 Task: Locate the nearest dog-friendly wineries in the Finger Lakes region.
Action: Mouse moved to (79, 40)
Screenshot: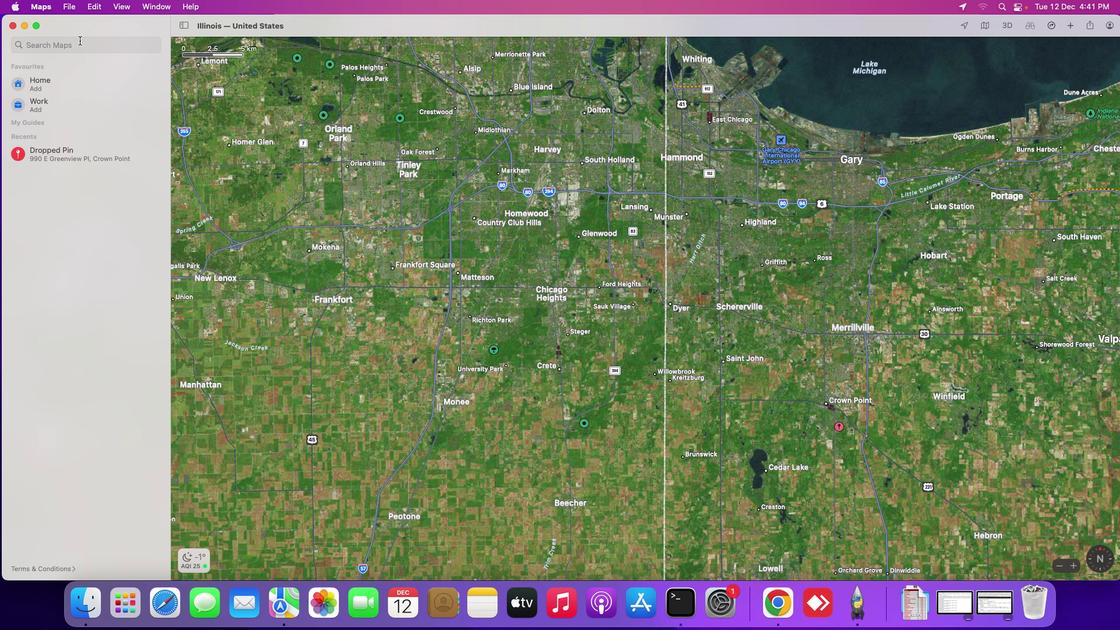 
Action: Mouse pressed left at (79, 40)
Screenshot: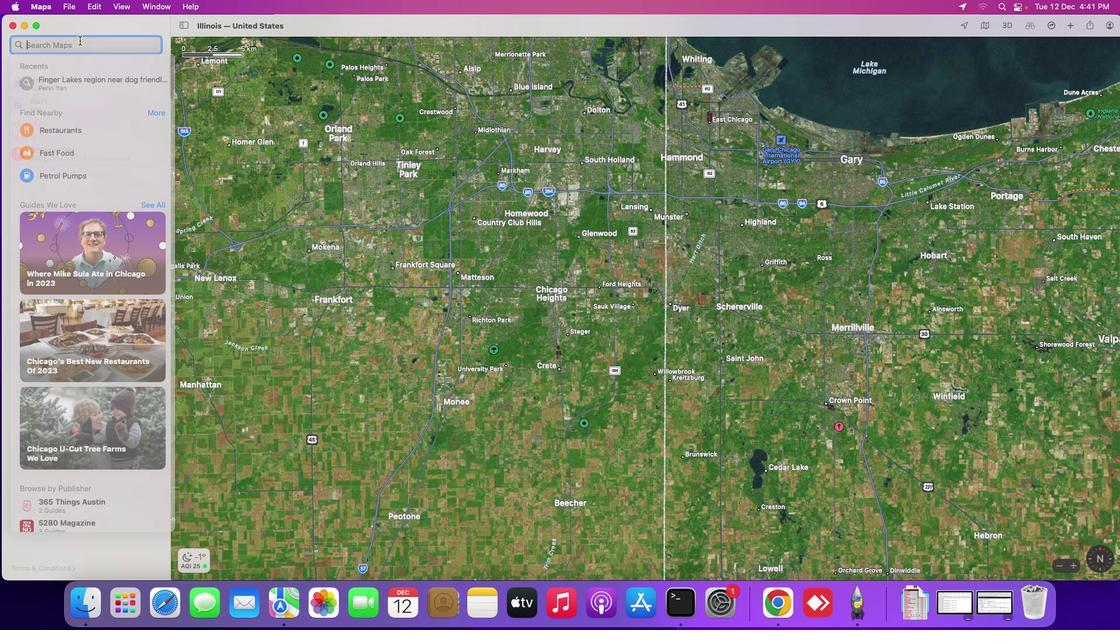 
Action: Key pressed Key.shift_r'F''i''g''e''r'Key.spaceKey.shift_r'L''a''k''e''s'Key.space'r''e''g''i''o''n'Key.space'n''e''a''r'Key.backspaceKey.spaceKey.backspace'r'Key.backspace'r'Key.space'd''o''g''-''f''r''i''e''n''d''l''y'Key.space'w''i''n''e''r''i''e''s'Key.enter
Screenshot: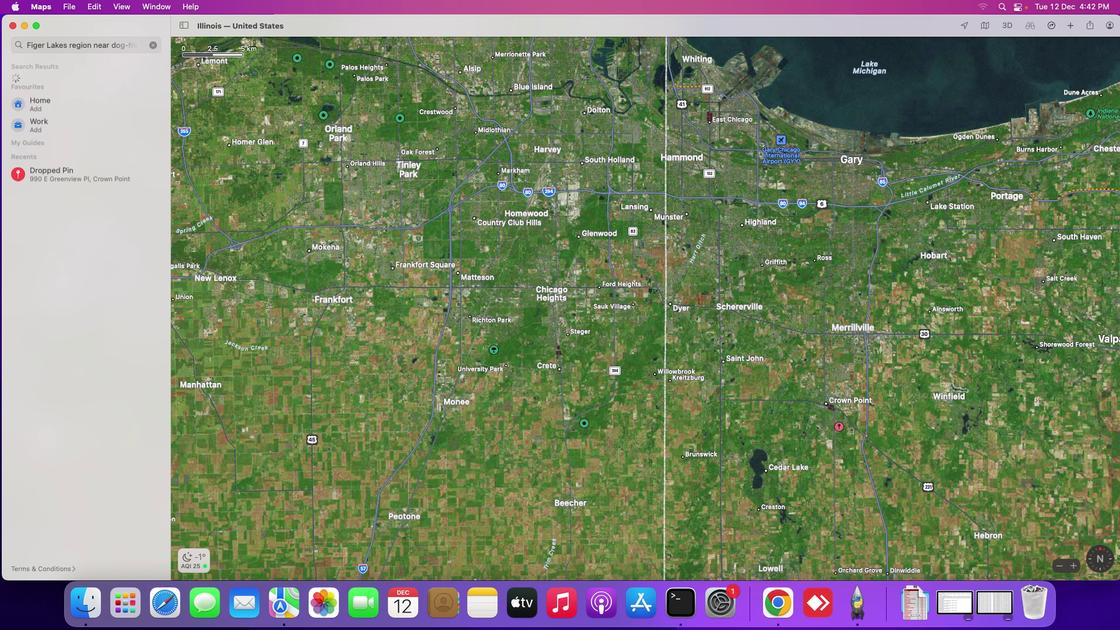 
Action: Mouse moved to (33, 44)
Screenshot: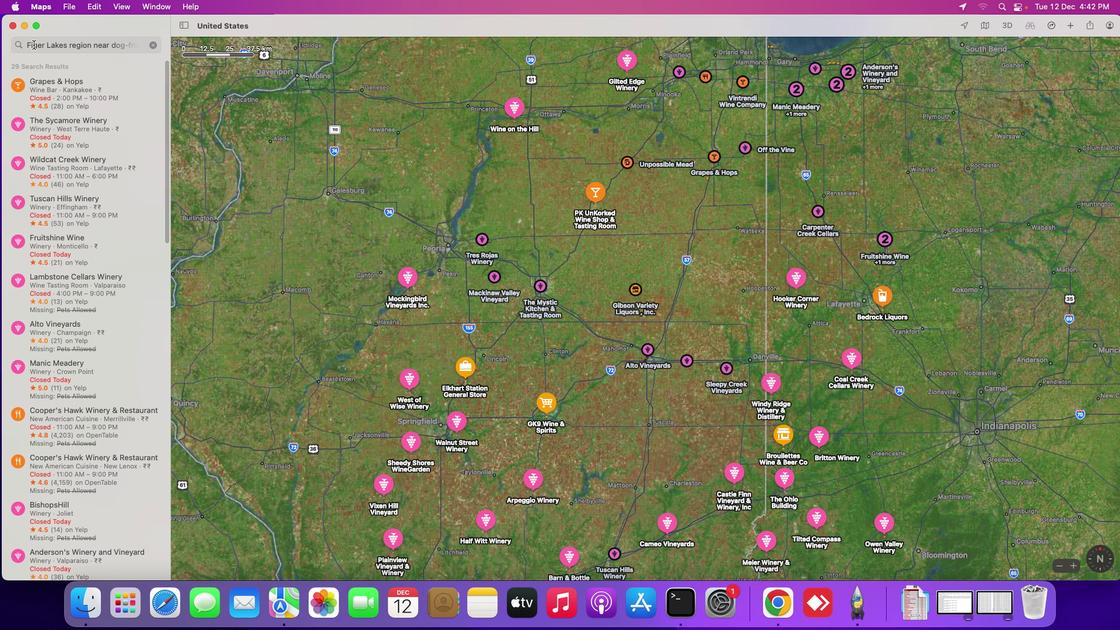 
Action: Mouse pressed left at (33, 44)
Screenshot: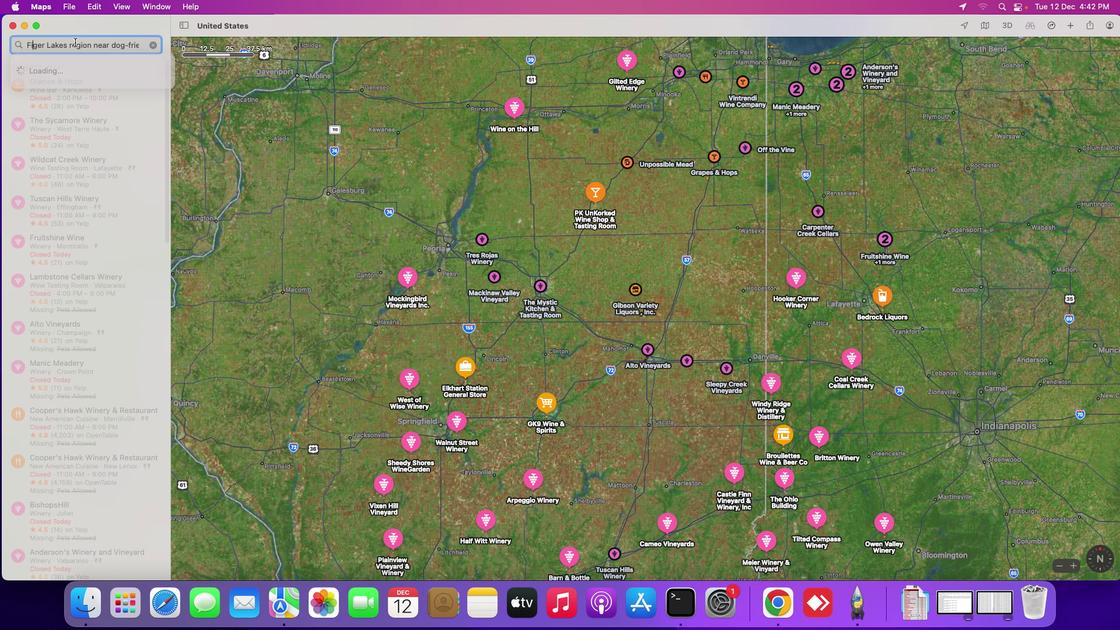 
Action: Mouse moved to (114, 42)
Screenshot: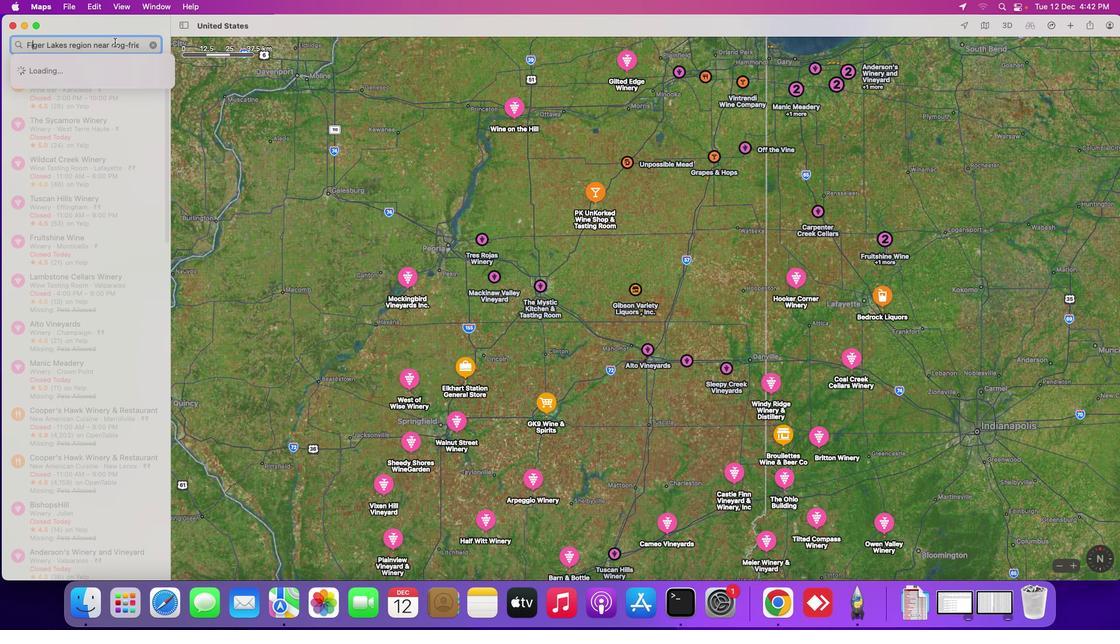 
Action: Key pressed 'n'Key.rightKey.rightKey.rightKey.rightKey.rightKey.rightKey.rightKey.rightKey.rightKey.rightKey.rightKey.rightKey.rightKey.rightKey.rightKey.rightKey.rightKey.enter
Screenshot: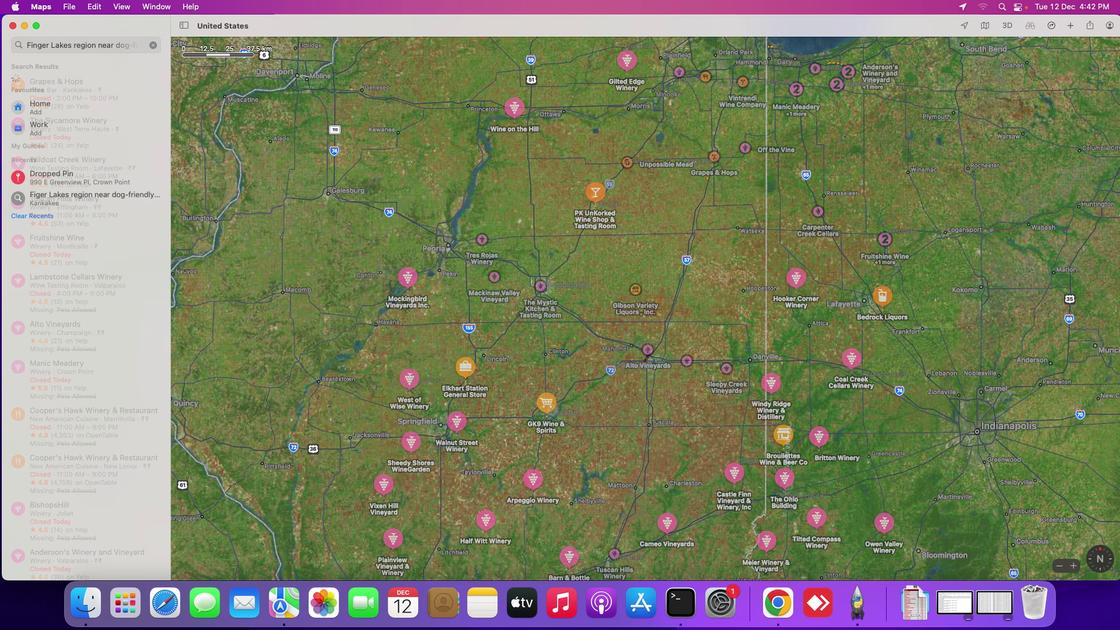 
Action: Mouse moved to (113, 44)
Screenshot: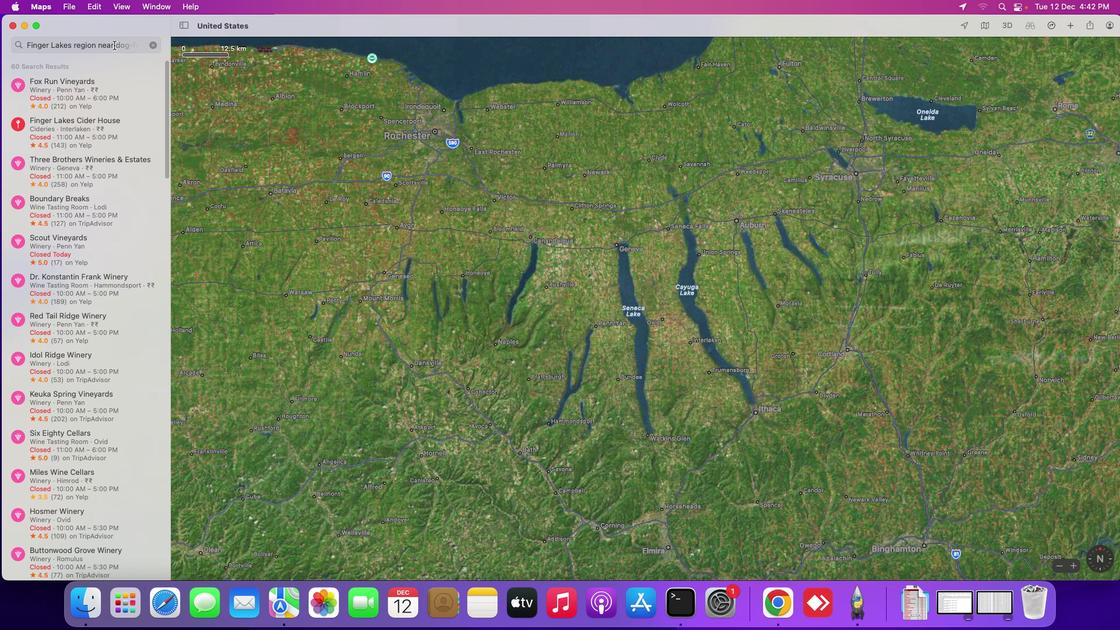 
Action: Mouse pressed left at (113, 44)
Screenshot: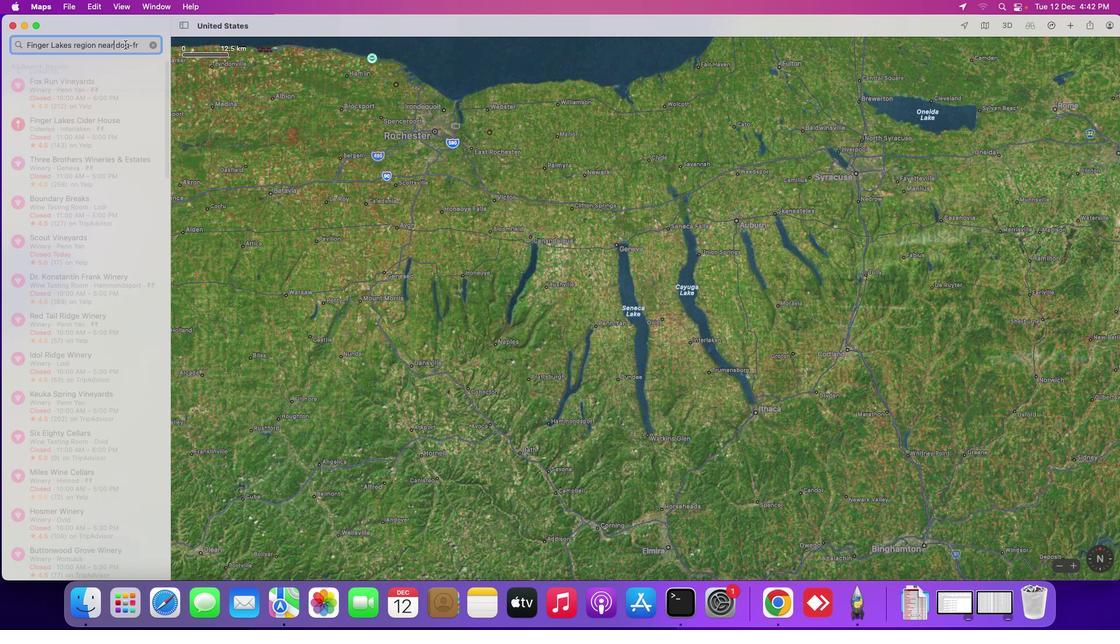 
Action: Mouse moved to (124, 44)
Screenshot: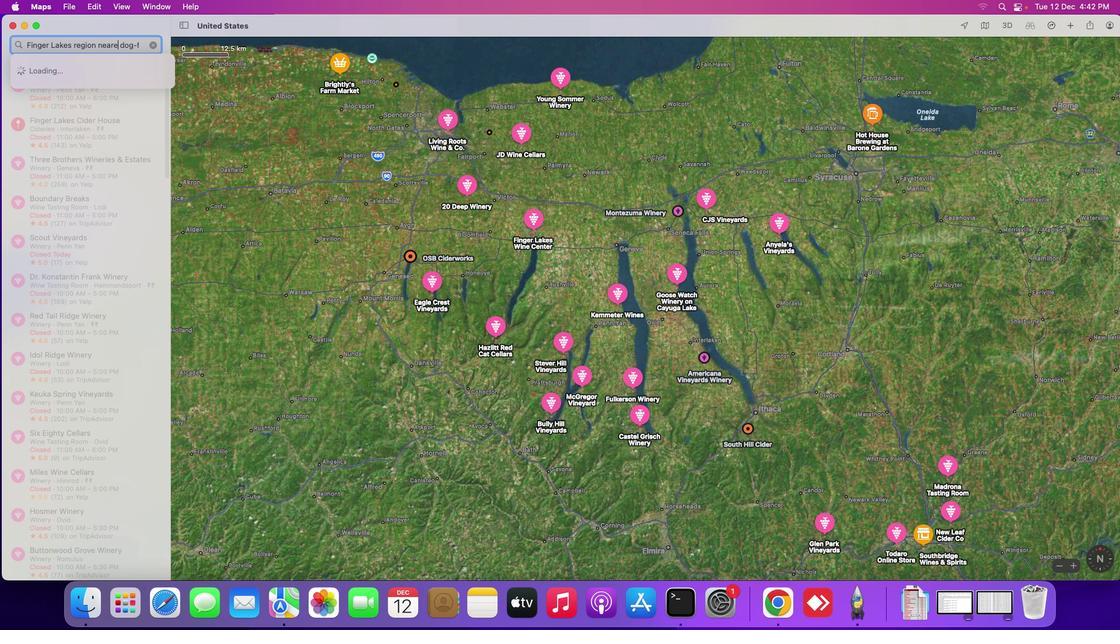 
Action: Key pressed 'e'
Screenshot: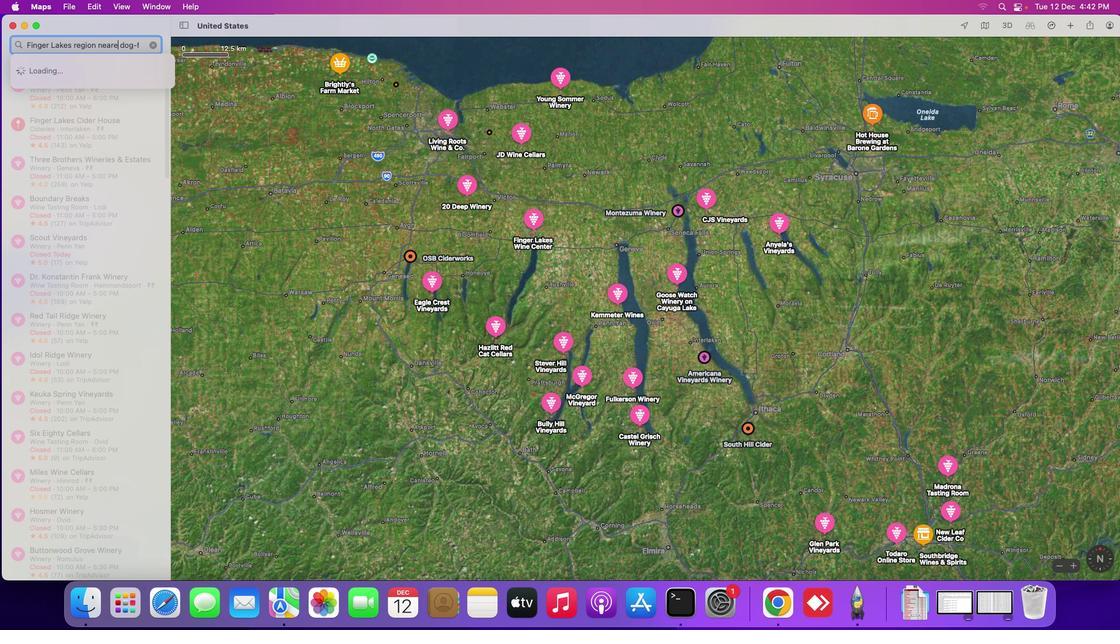
Action: Mouse moved to (124, 44)
Screenshot: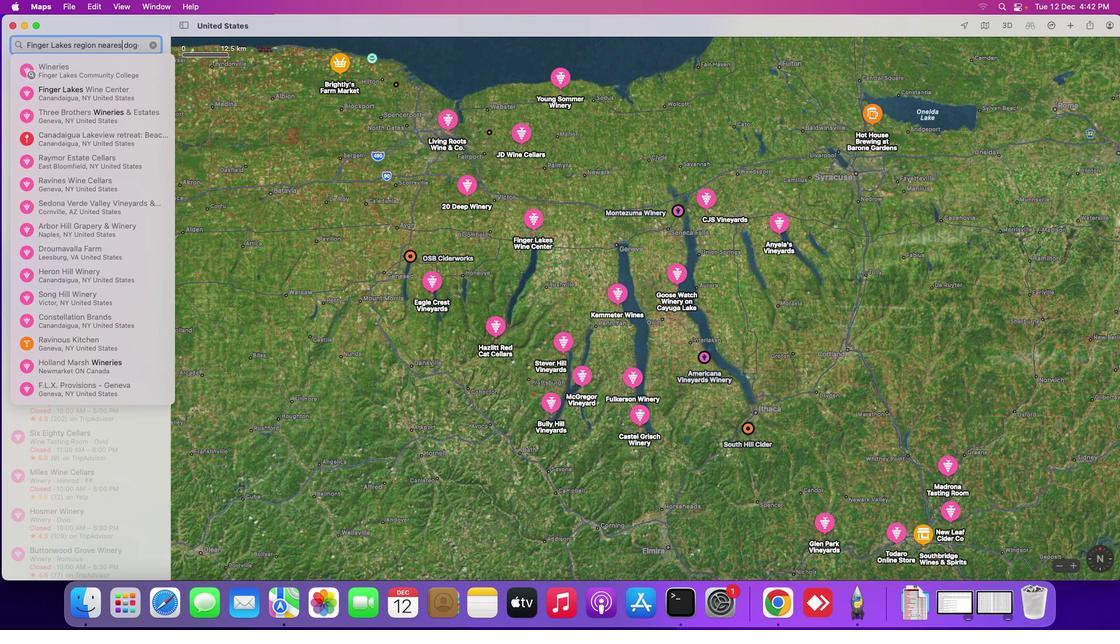 
Action: Key pressed 's''t'Key.spaceKey.enter
Screenshot: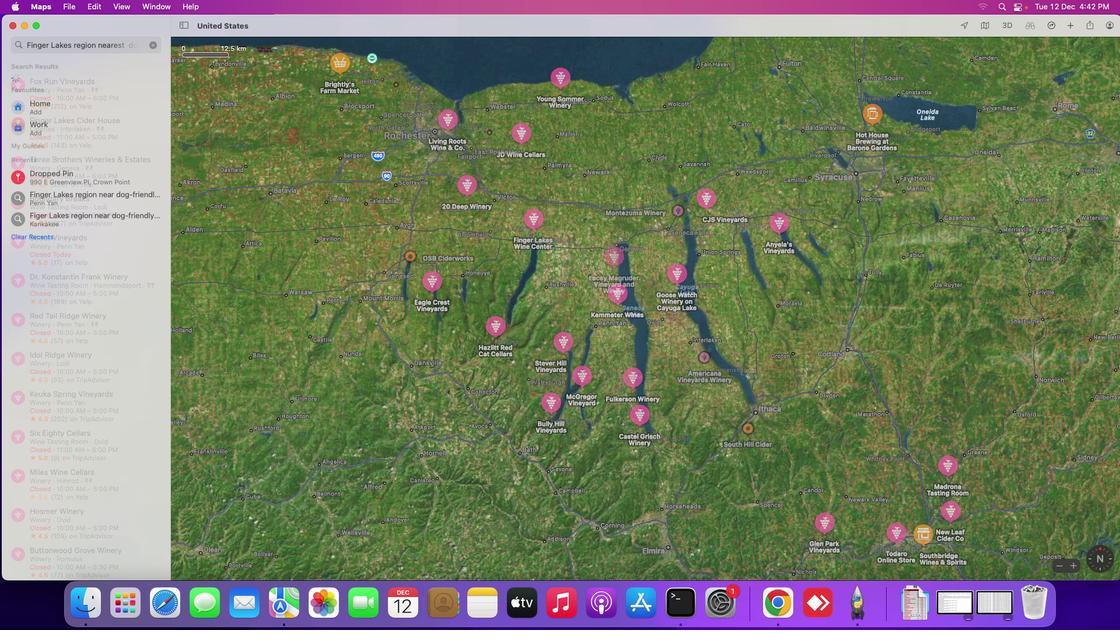 
Action: Mouse moved to (51, 84)
Screenshot: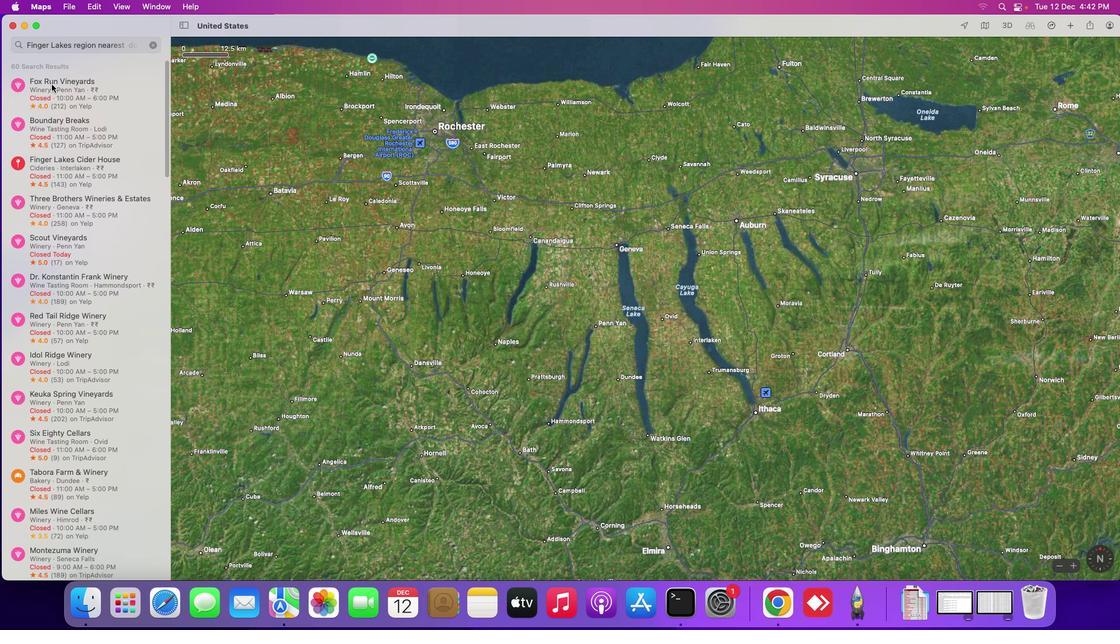 
Action: Mouse pressed left at (51, 84)
Screenshot: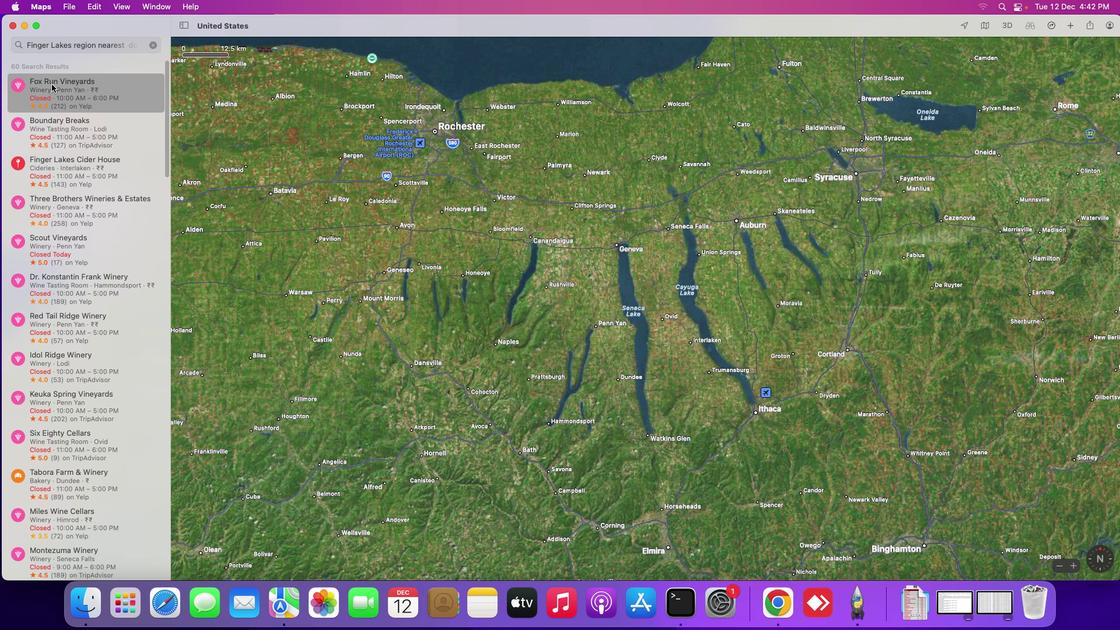 
Action: Mouse moved to (71, 125)
Screenshot: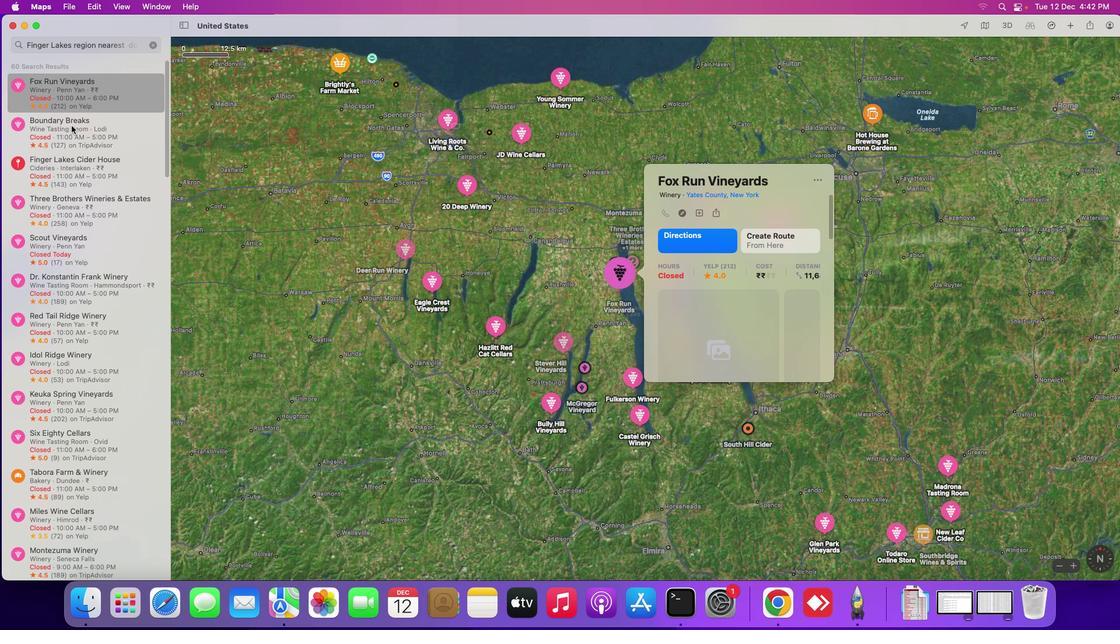 
Action: Mouse pressed left at (71, 125)
Screenshot: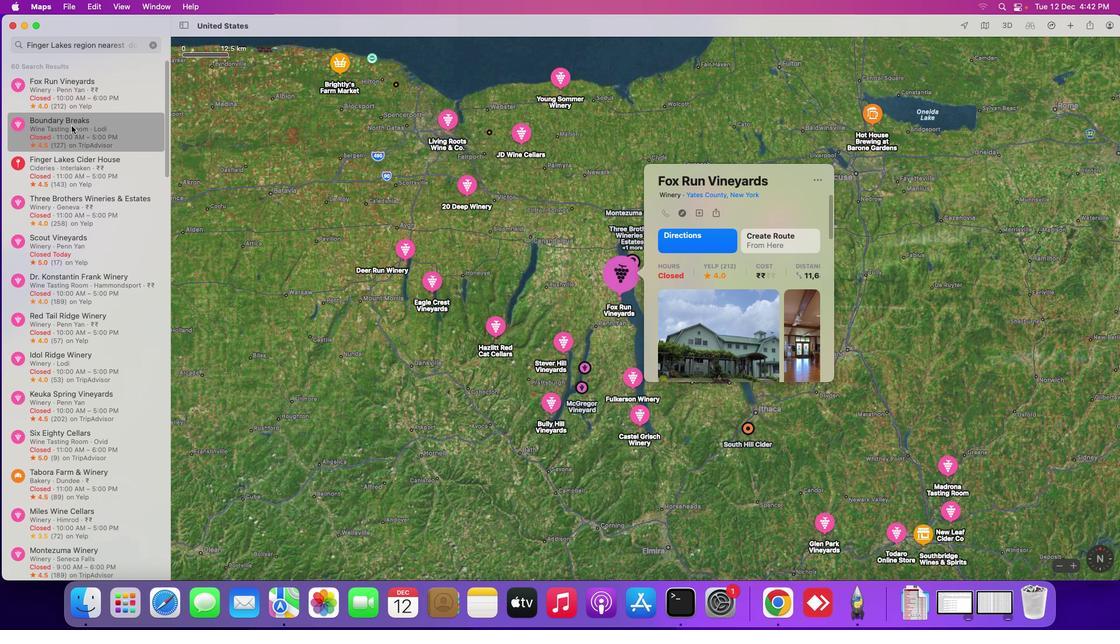 
Action: Mouse moved to (70, 163)
Screenshot: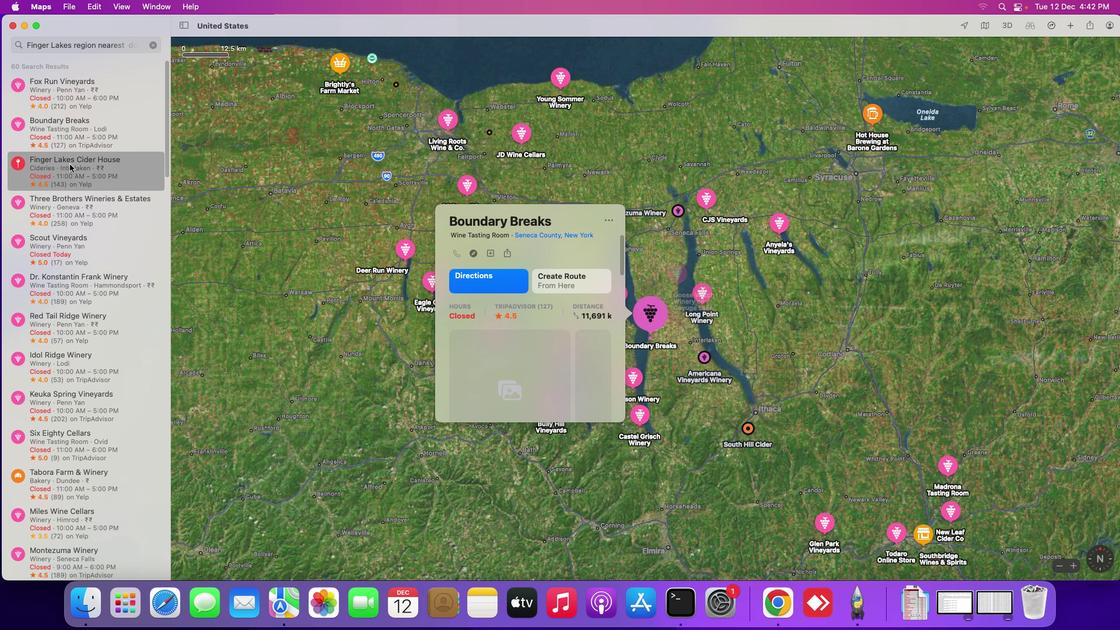 
Action: Mouse pressed left at (70, 163)
Screenshot: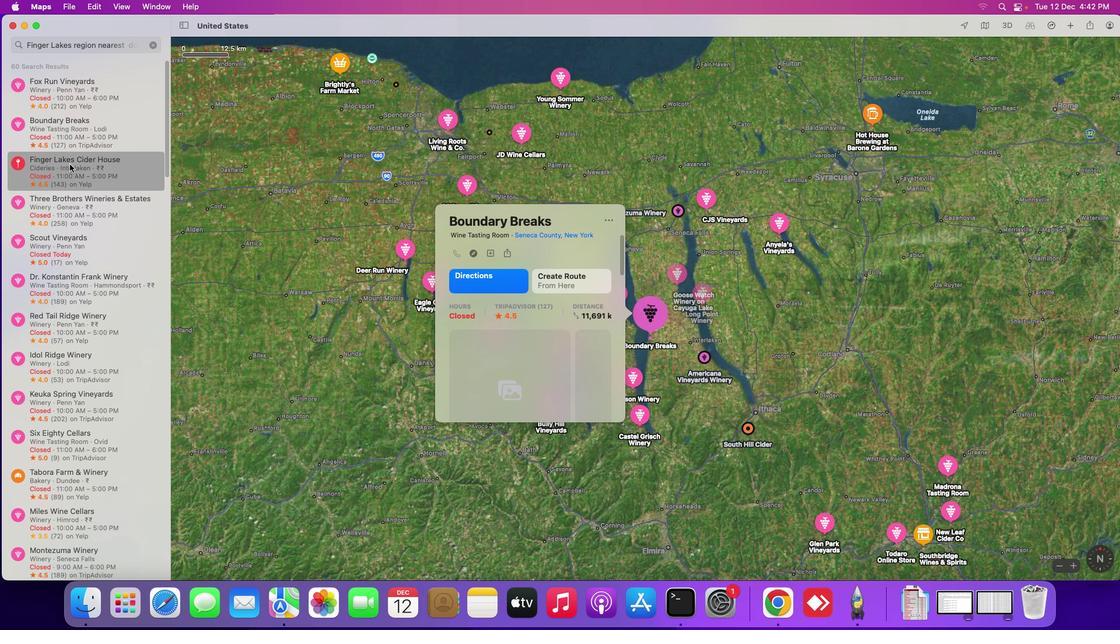 
Action: Mouse moved to (79, 218)
Screenshot: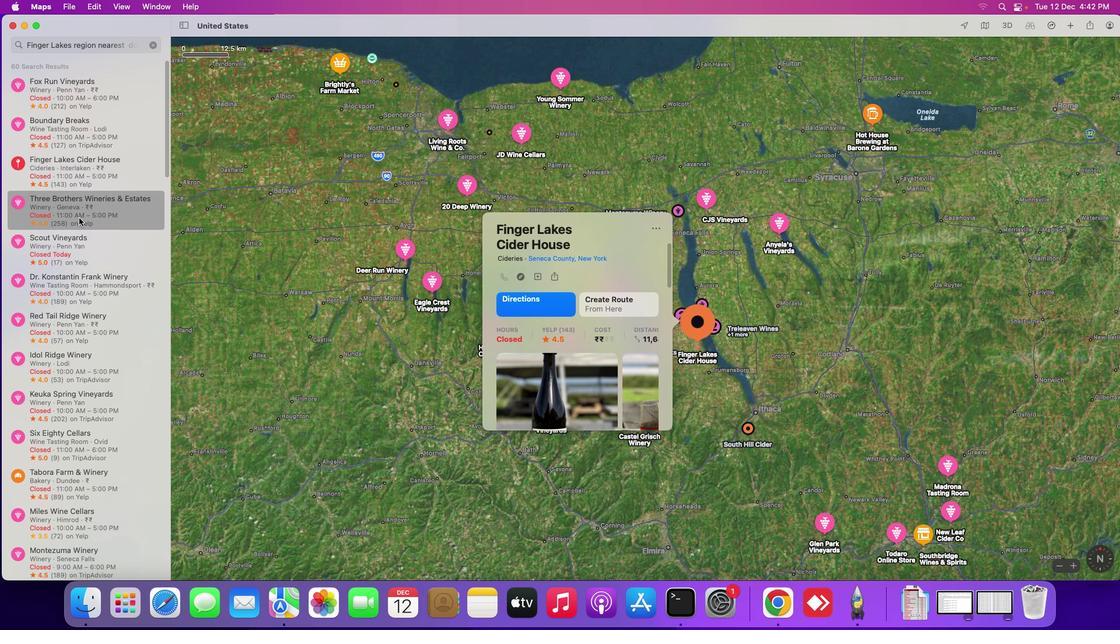 
Action: Mouse pressed left at (79, 218)
Screenshot: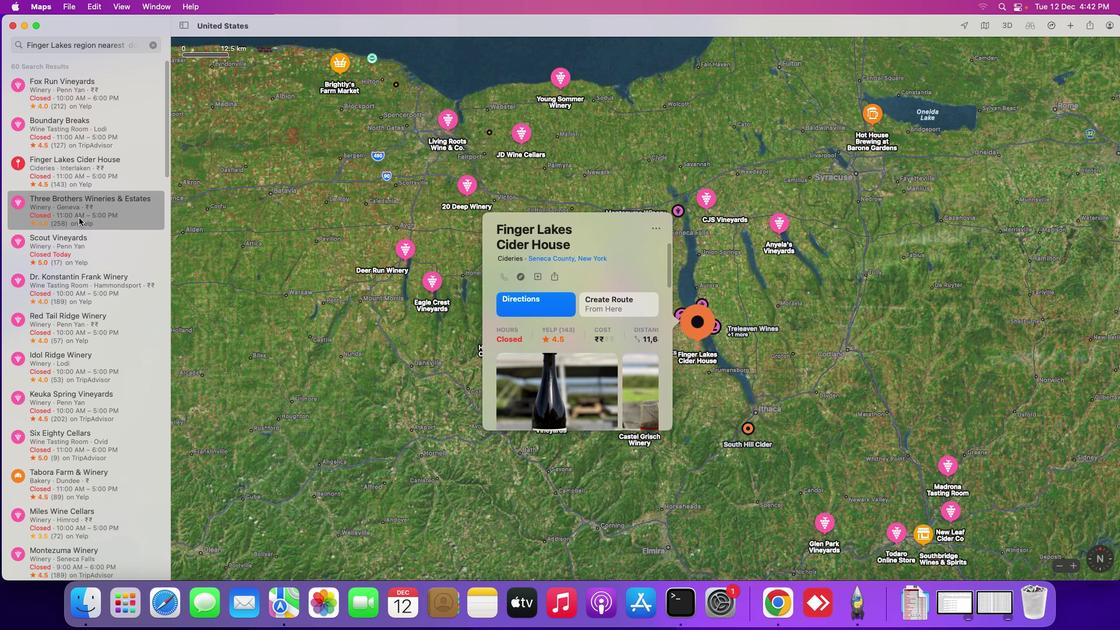
Action: Mouse moved to (77, 245)
Screenshot: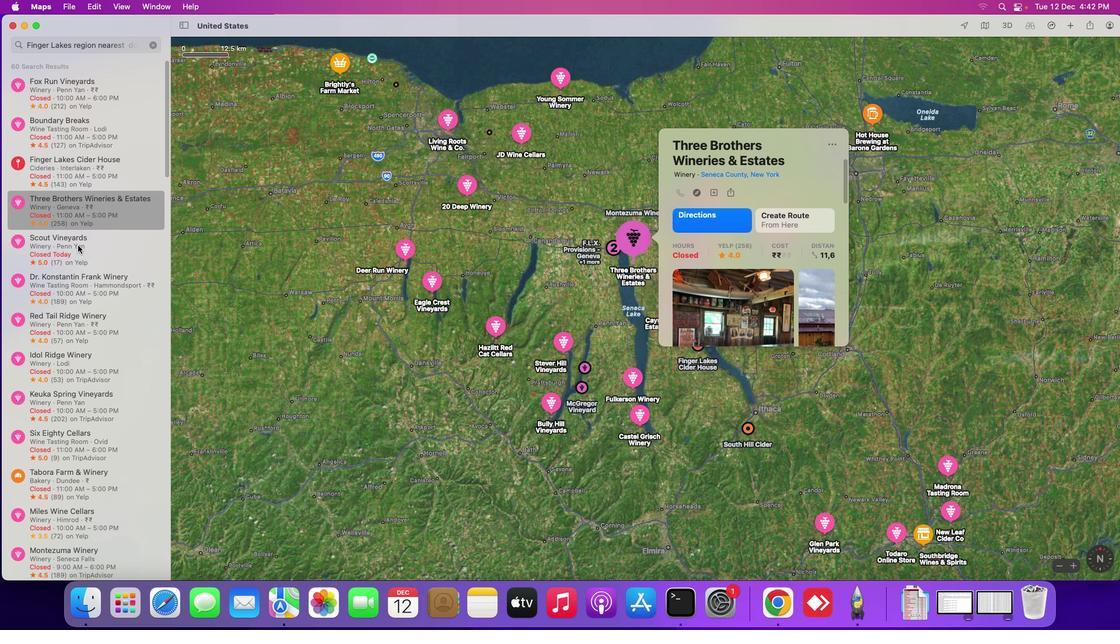 
Action: Mouse pressed left at (77, 245)
Screenshot: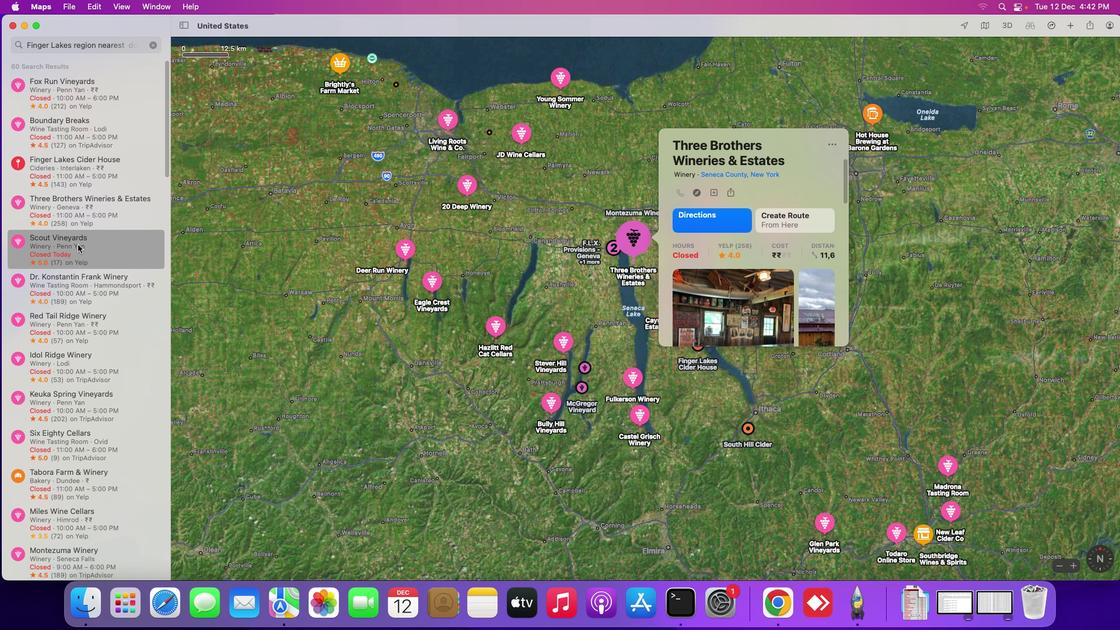 
Action: Mouse moved to (78, 245)
Screenshot: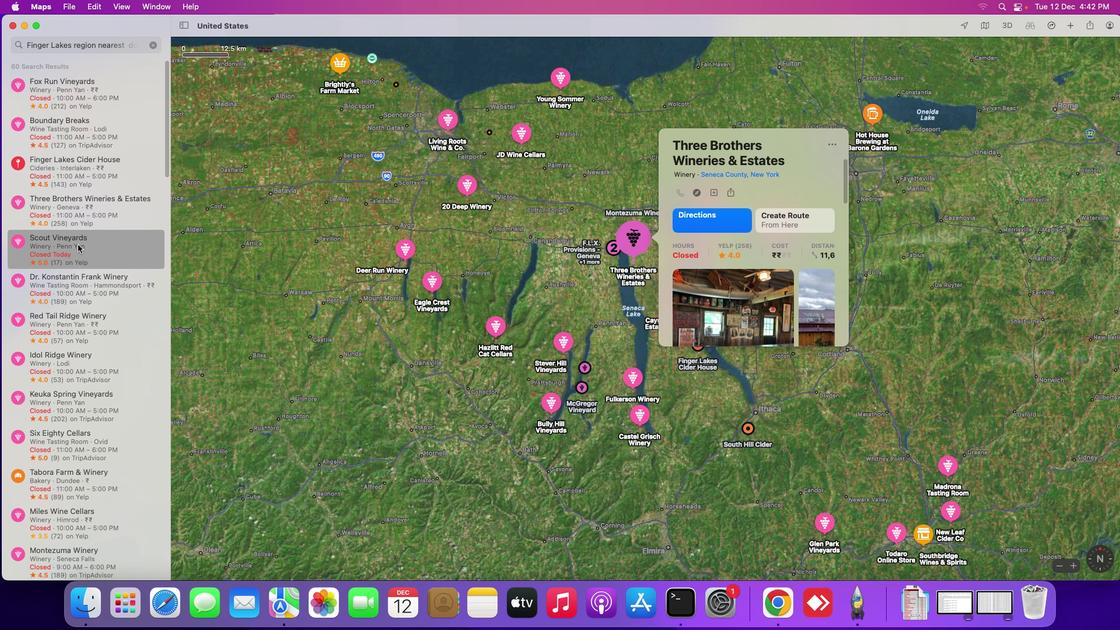 
